Task: Change font style of subtitle "last year" to italic.
Action: Mouse pressed left at (54, 258)
Screenshot: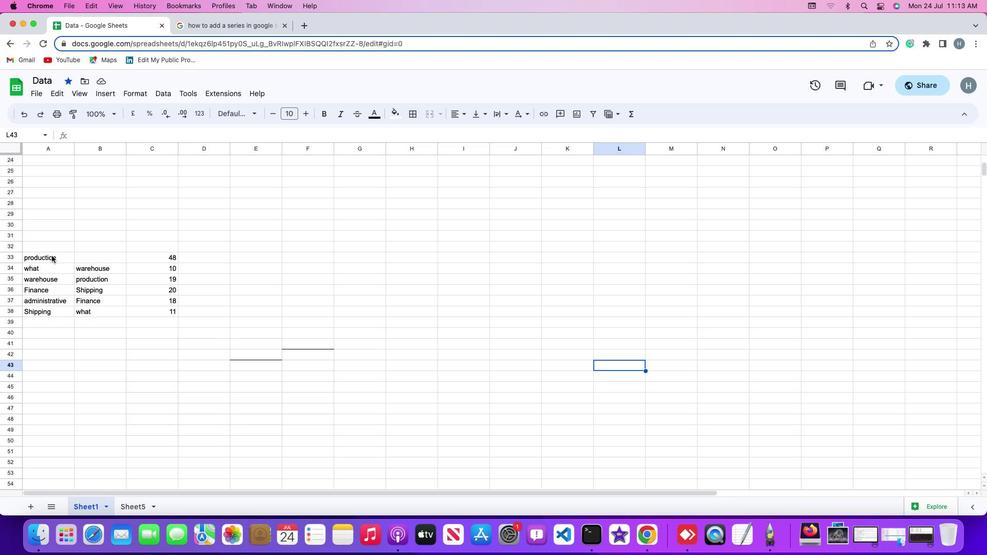 
Action: Mouse pressed left at (54, 258)
Screenshot: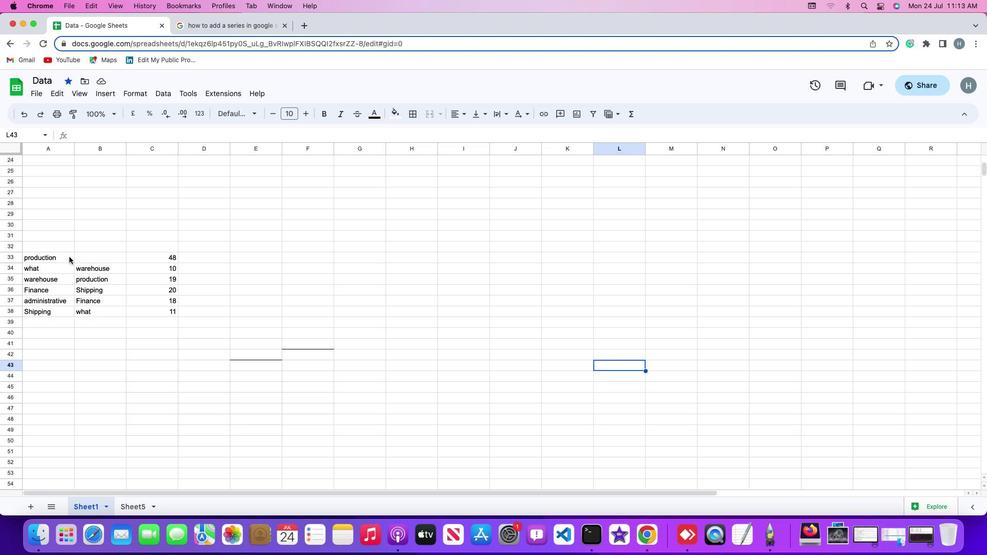 
Action: Mouse moved to (115, 92)
Screenshot: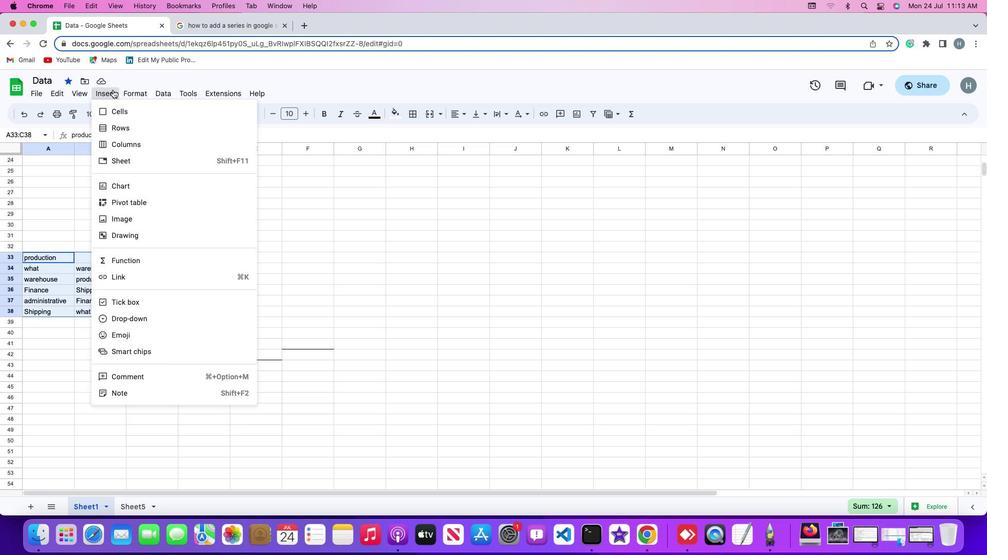
Action: Mouse pressed left at (115, 92)
Screenshot: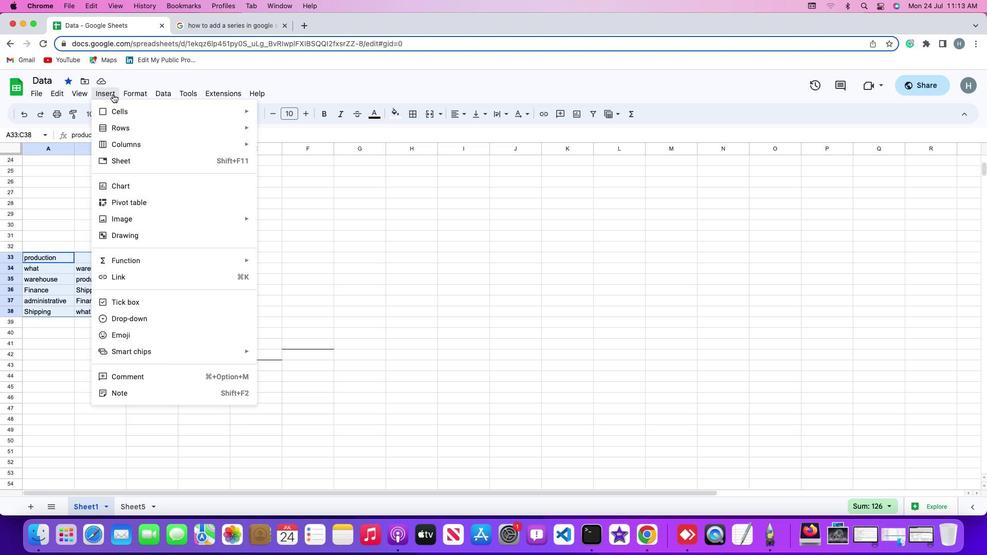 
Action: Mouse moved to (123, 185)
Screenshot: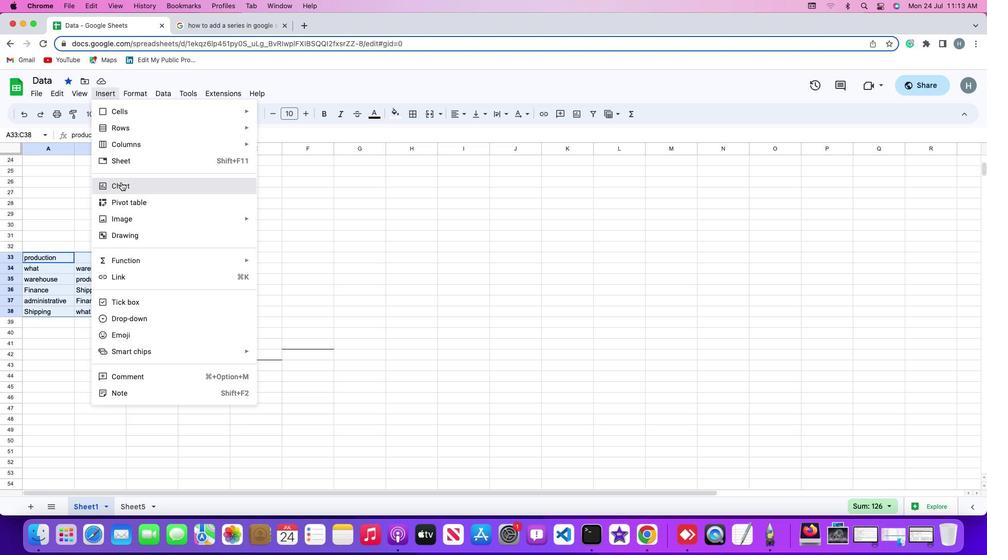 
Action: Mouse pressed left at (123, 185)
Screenshot: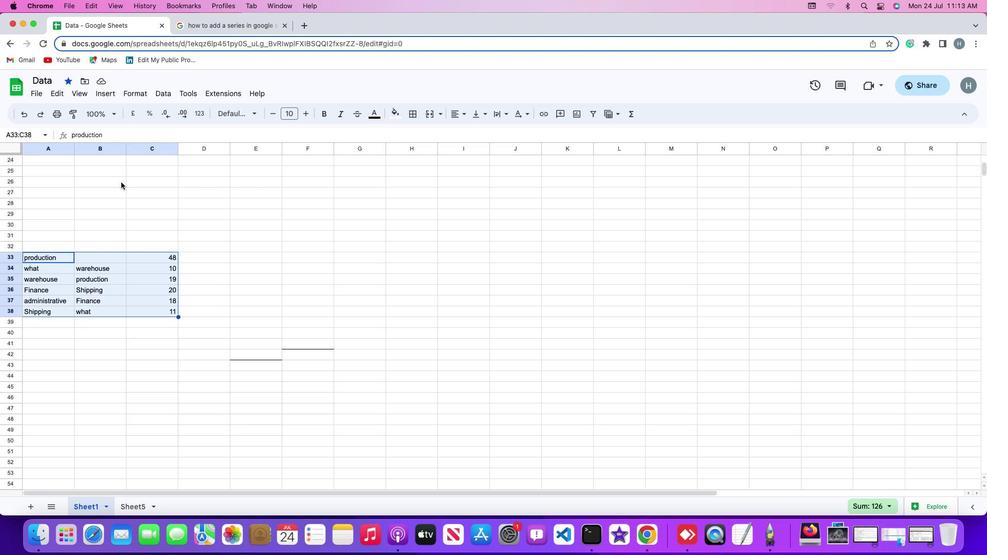 
Action: Mouse moved to (939, 146)
Screenshot: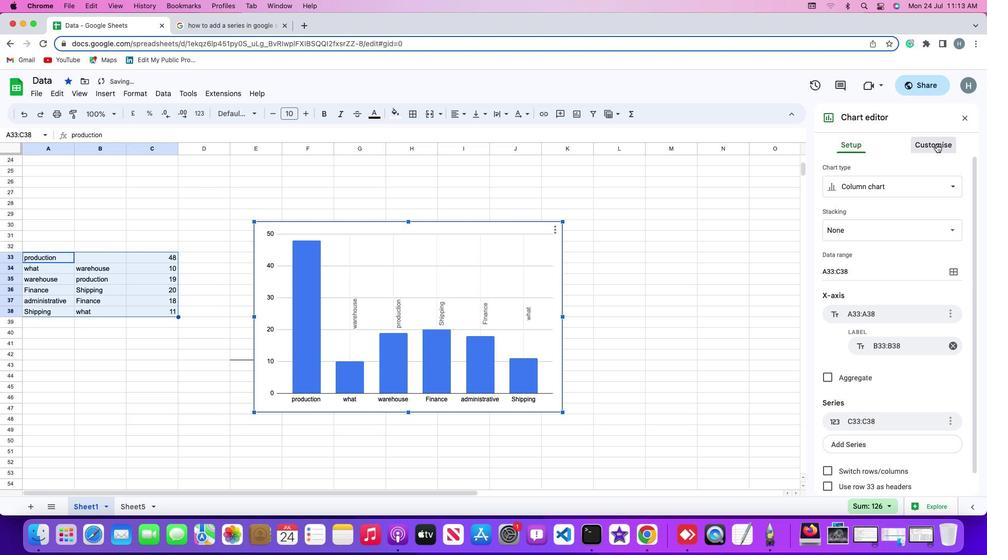 
Action: Mouse pressed left at (939, 146)
Screenshot: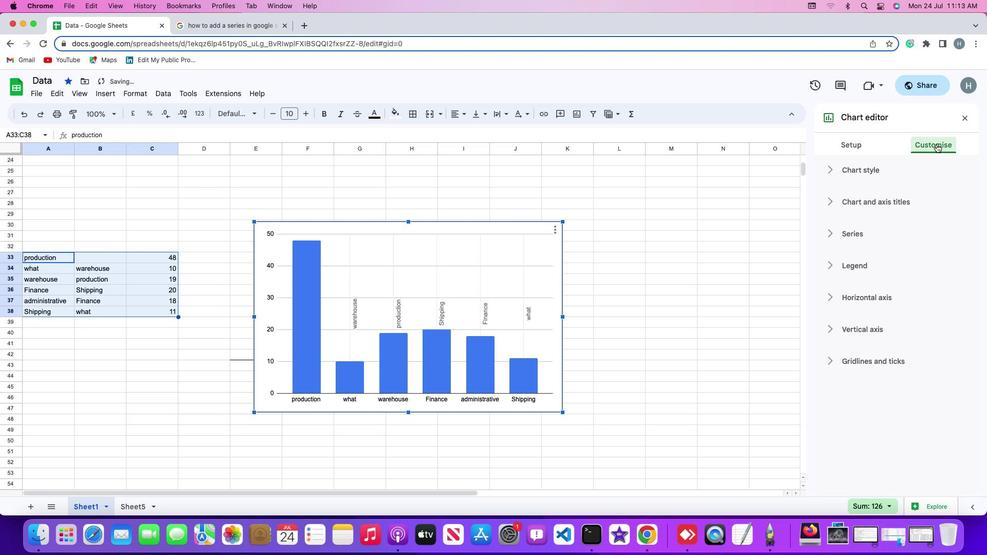 
Action: Mouse moved to (886, 201)
Screenshot: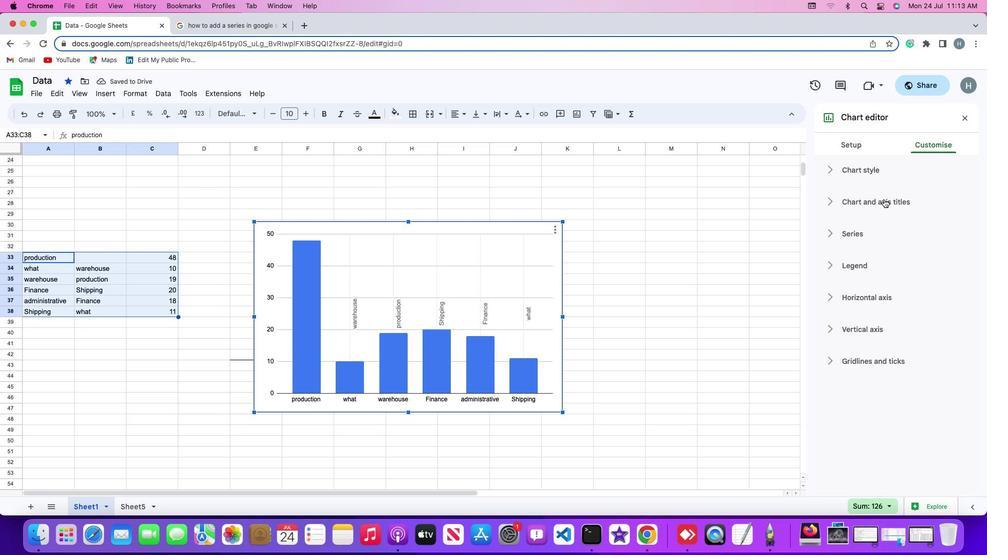 
Action: Mouse pressed left at (886, 201)
Screenshot: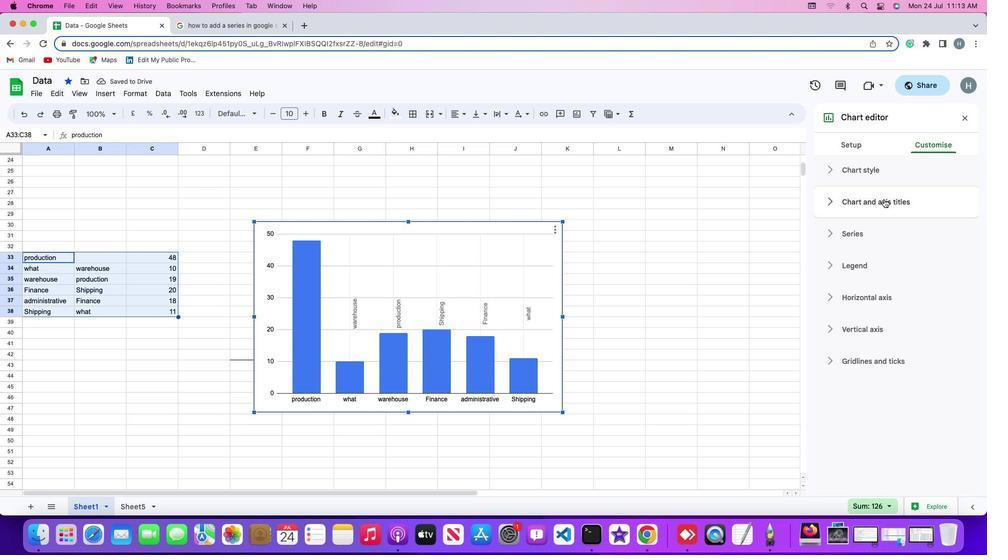 
Action: Mouse moved to (891, 228)
Screenshot: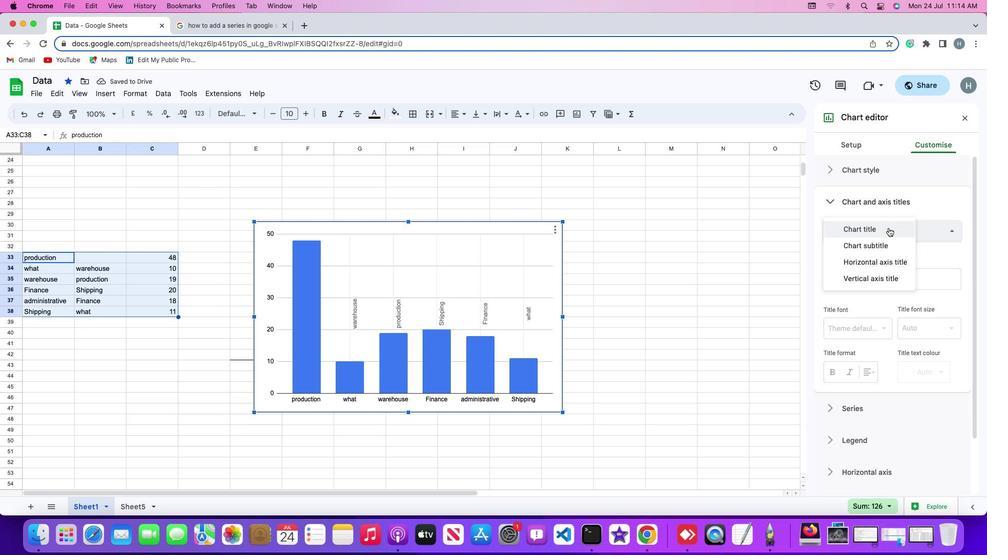 
Action: Mouse pressed left at (891, 228)
Screenshot: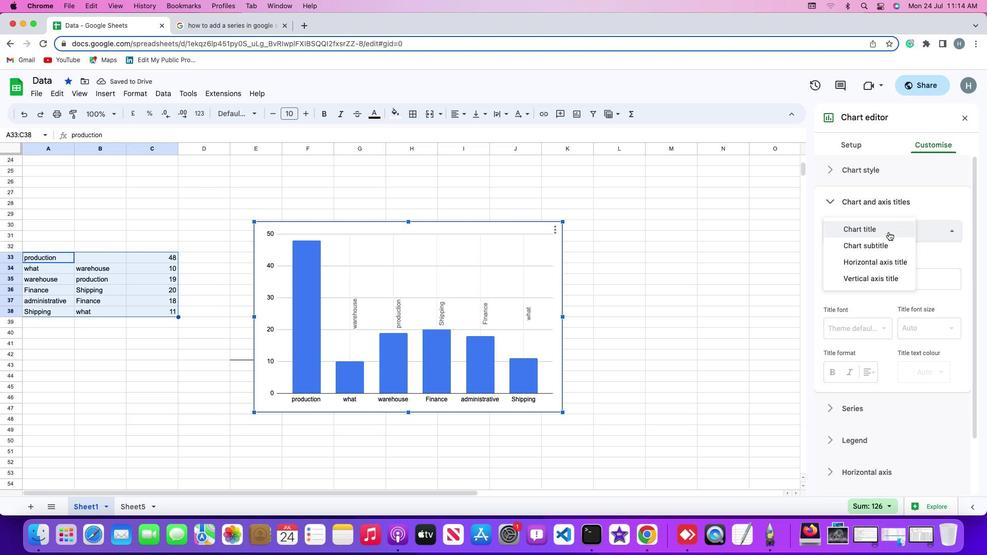 
Action: Mouse moved to (889, 250)
Screenshot: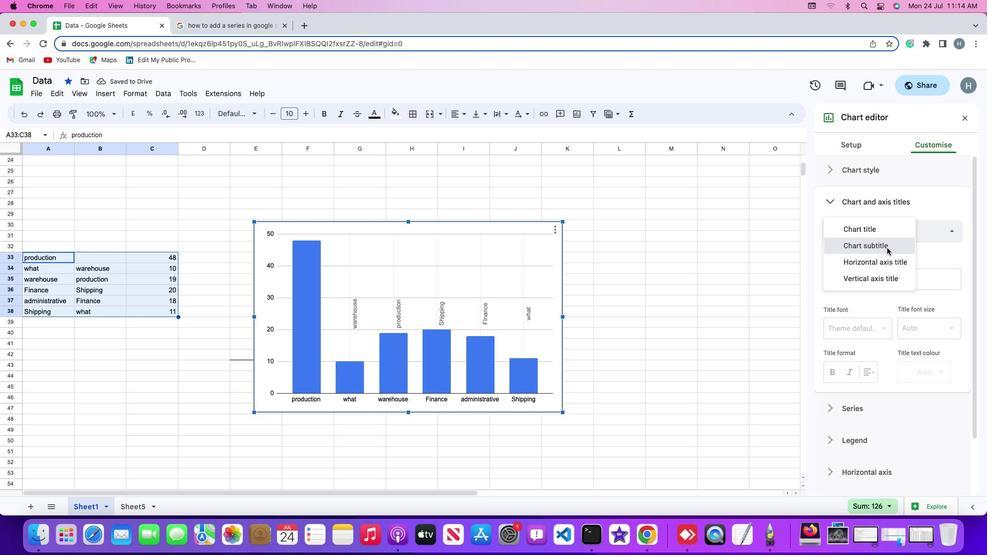
Action: Mouse pressed left at (889, 250)
Screenshot: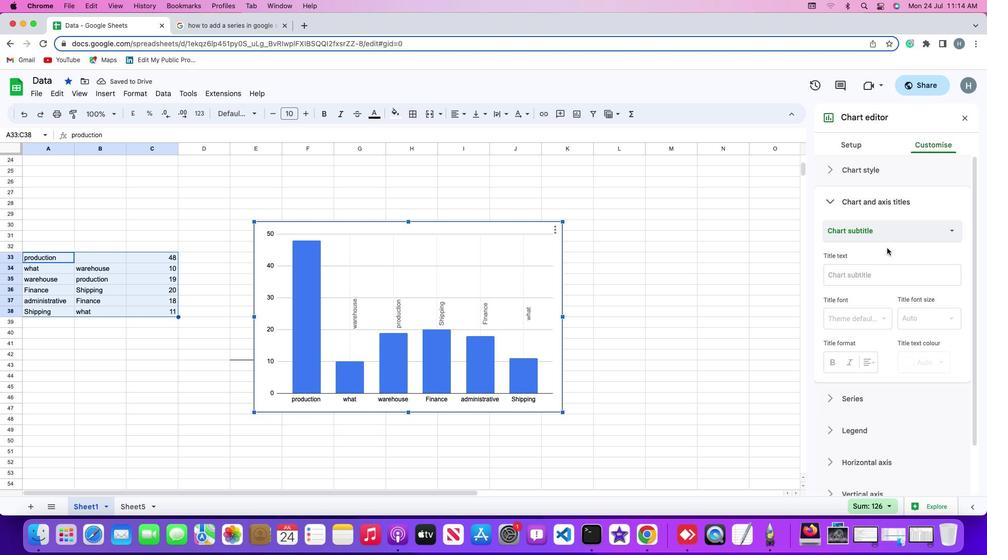 
Action: Mouse moved to (884, 276)
Screenshot: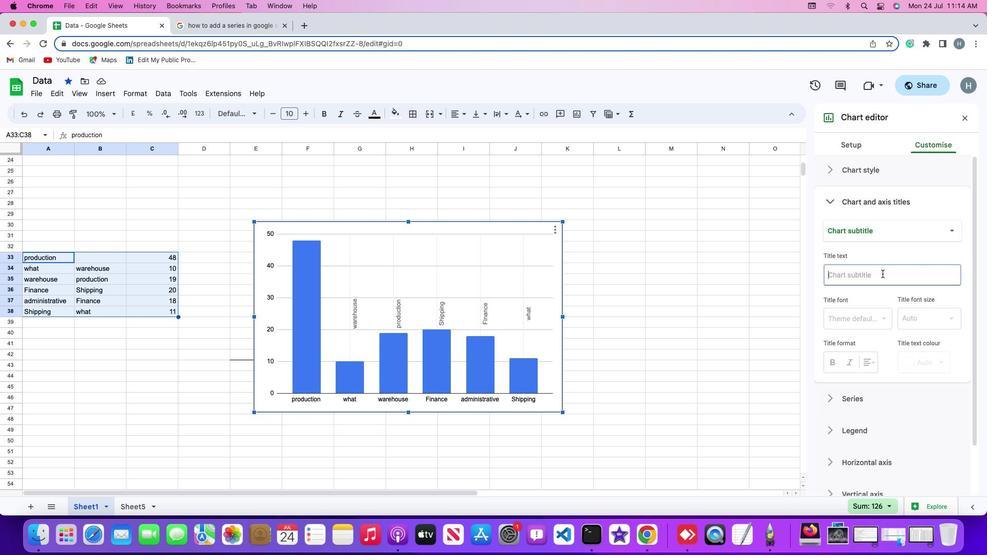 
Action: Mouse pressed left at (884, 276)
Screenshot: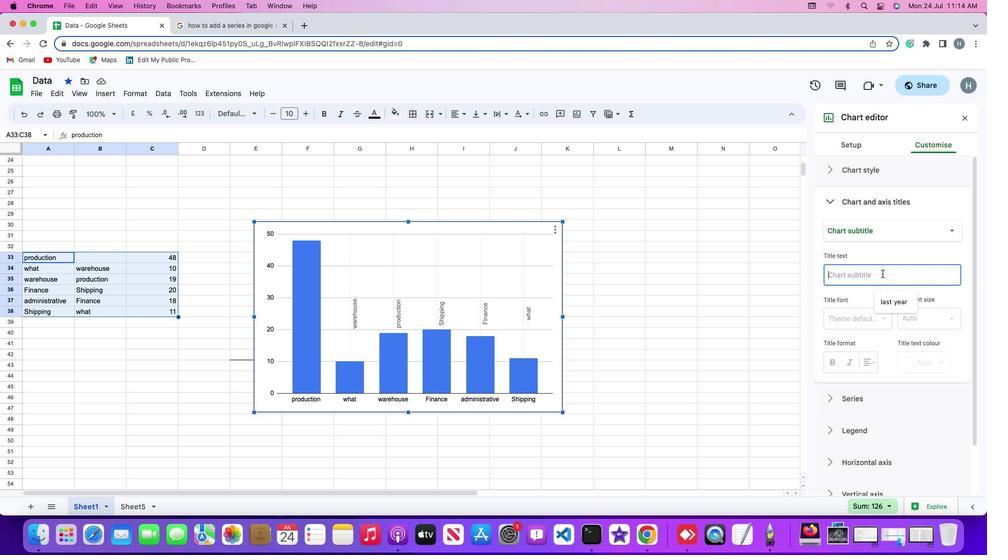 
Action: Key pressed 'l''a''s''t'Key.space'y''e''a''r'
Screenshot: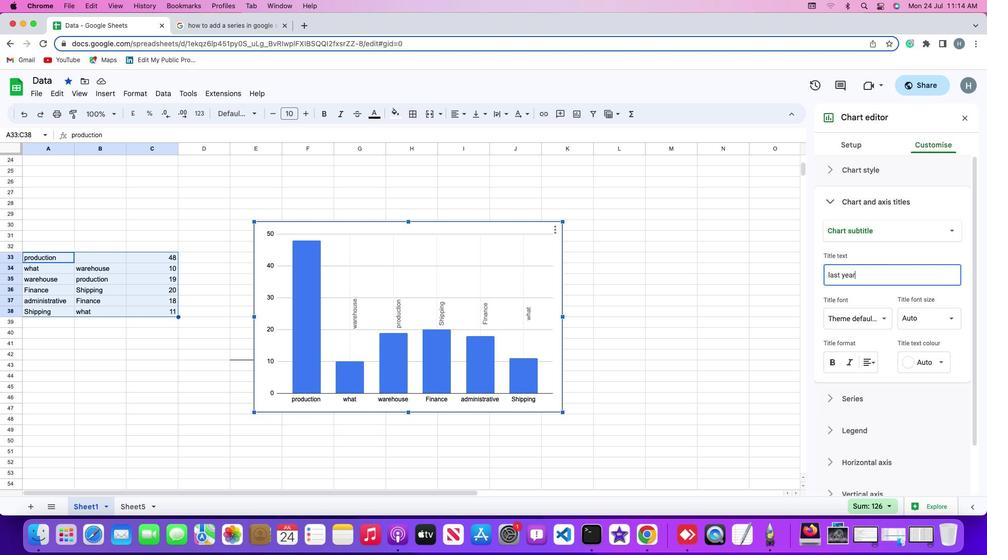
Action: Mouse moved to (853, 365)
Screenshot: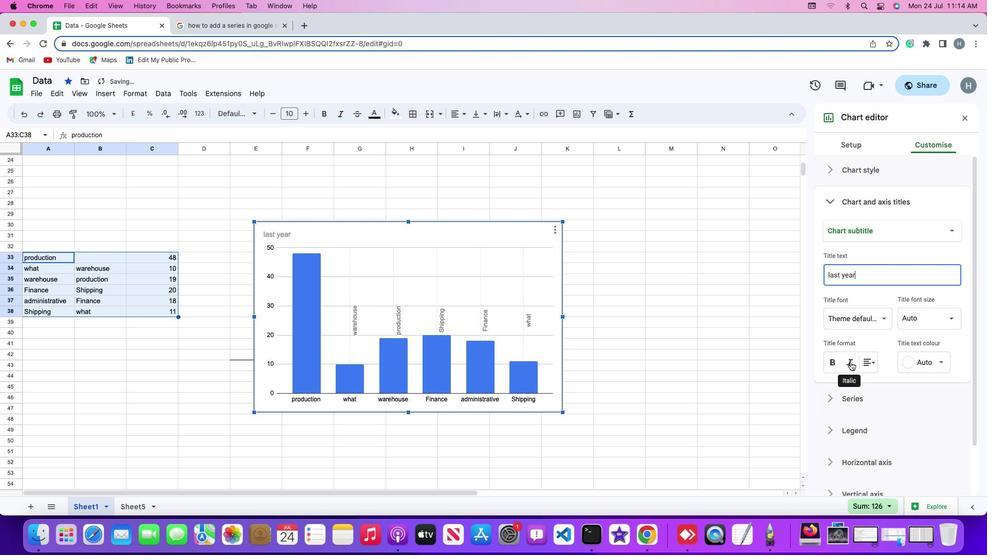 
Action: Mouse pressed left at (853, 365)
Screenshot: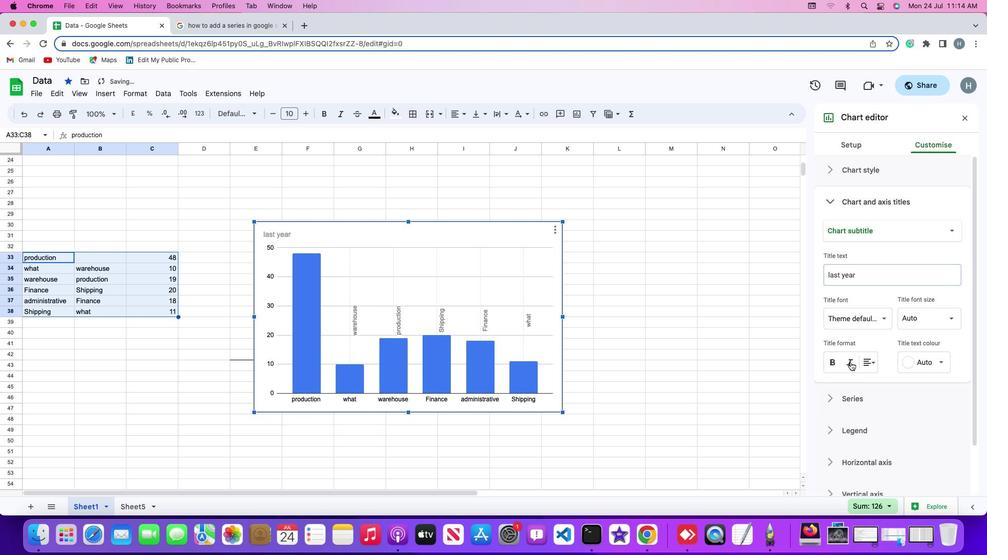 
Action: Mouse moved to (688, 329)
Screenshot: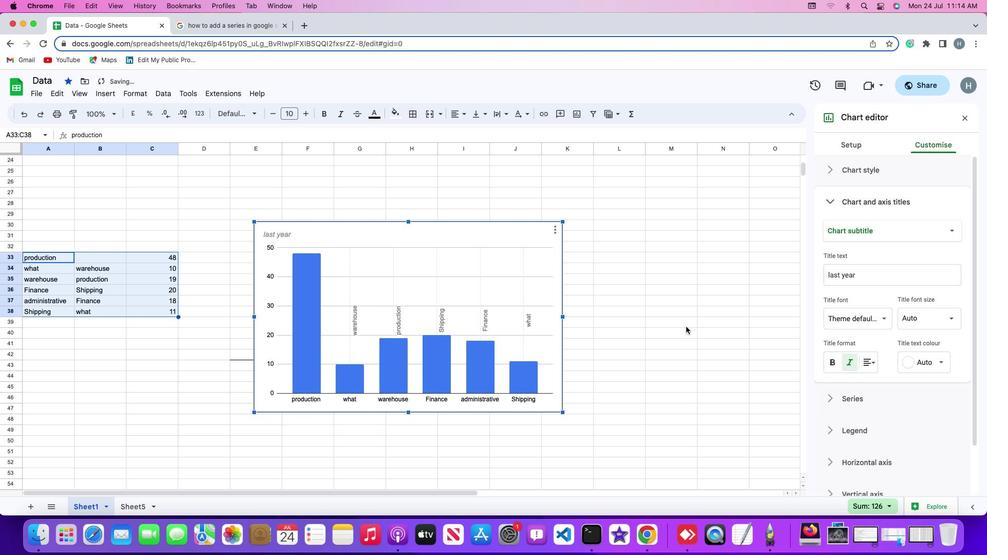 
